 Task: Apply font style Heading 1.
Action: Mouse moved to (487, 275)
Screenshot: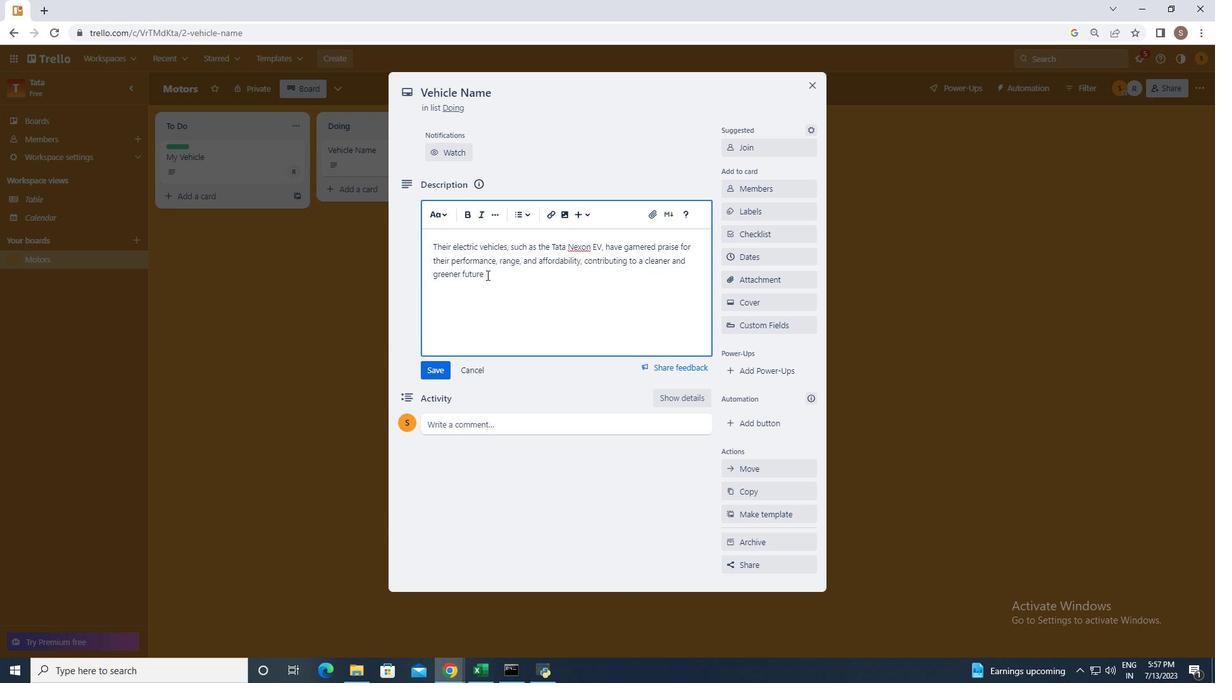 
Action: Mouse pressed left at (487, 275)
Screenshot: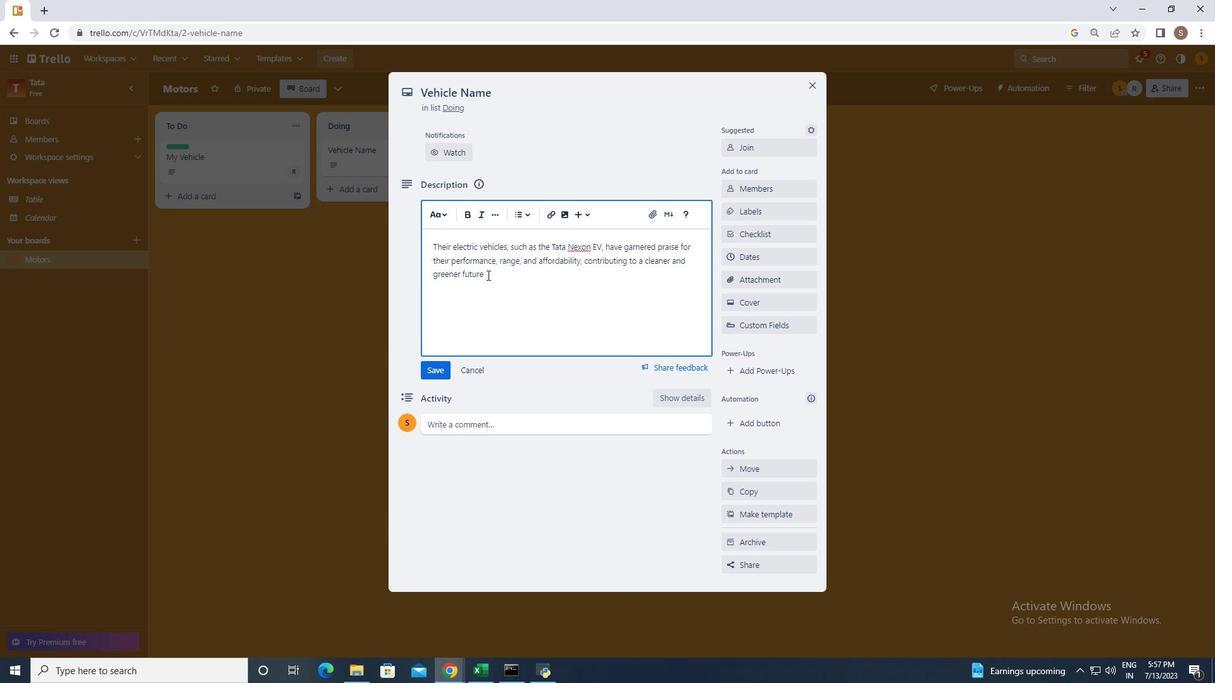 
Action: Mouse moved to (440, 212)
Screenshot: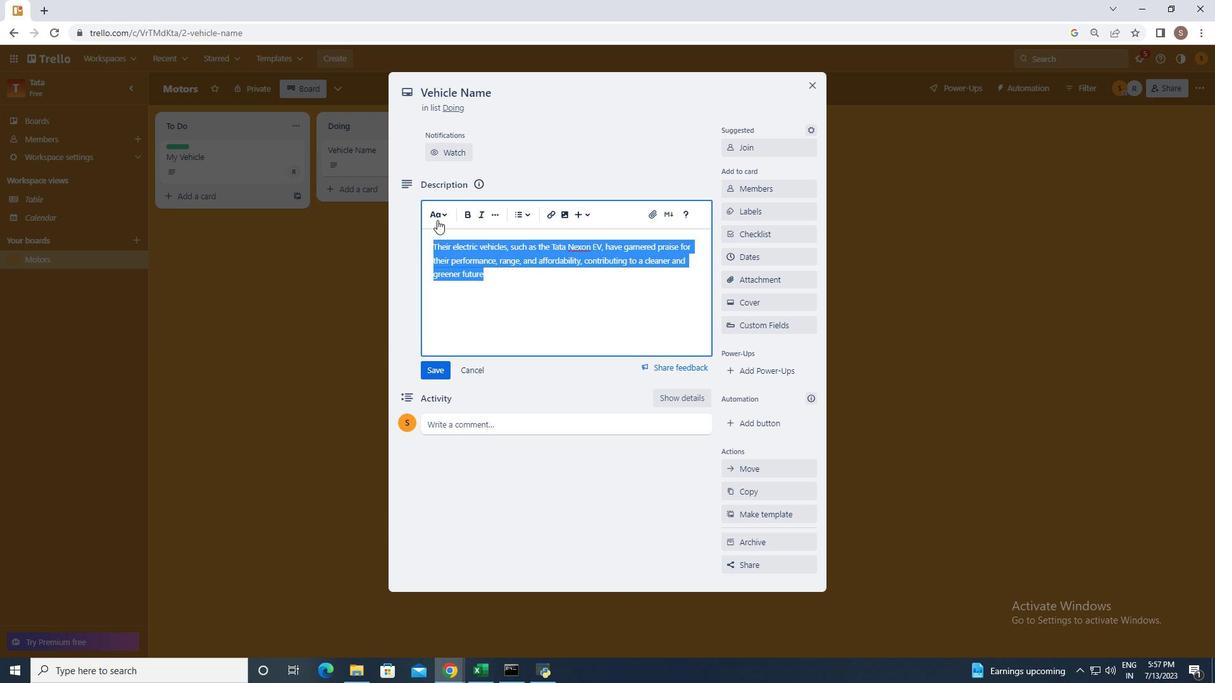 
Action: Mouse pressed left at (440, 212)
Screenshot: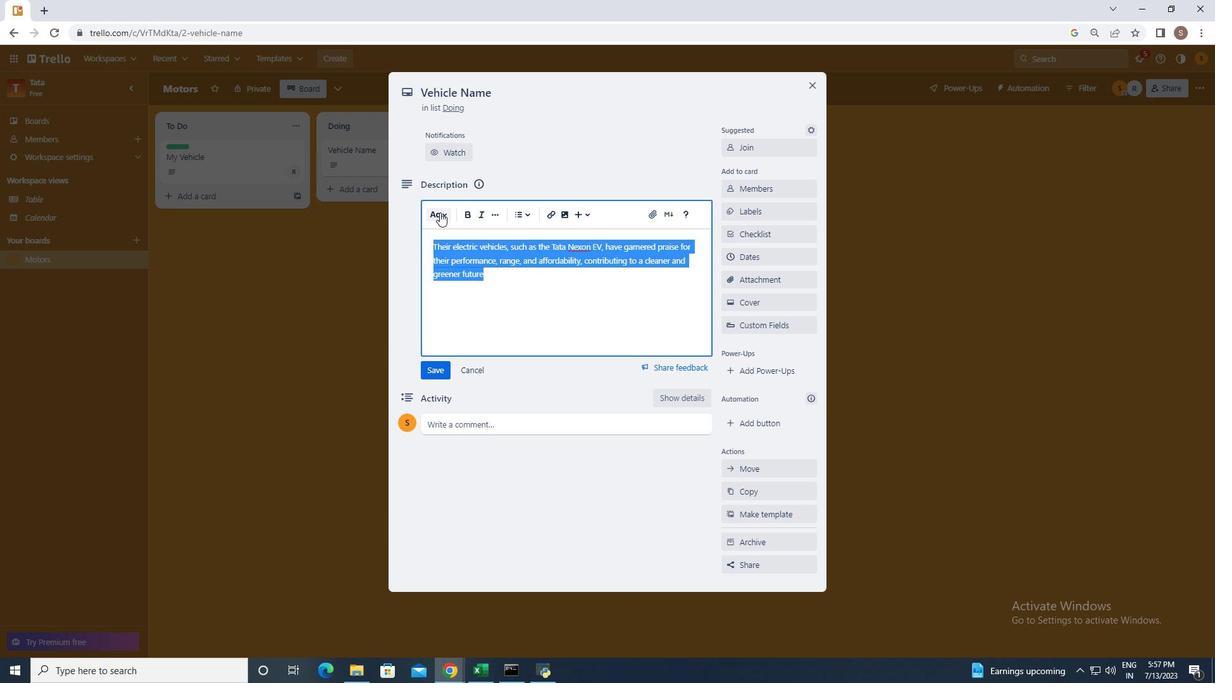 
Action: Mouse moved to (457, 260)
Screenshot: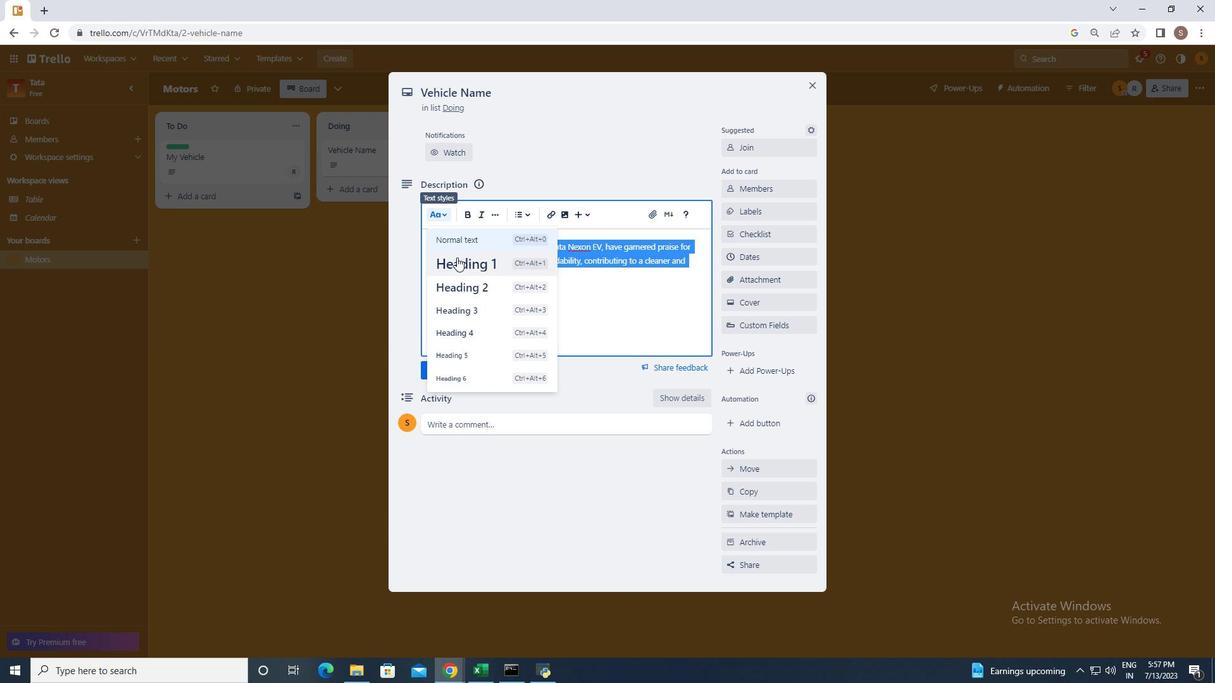 
Action: Mouse pressed left at (457, 260)
Screenshot: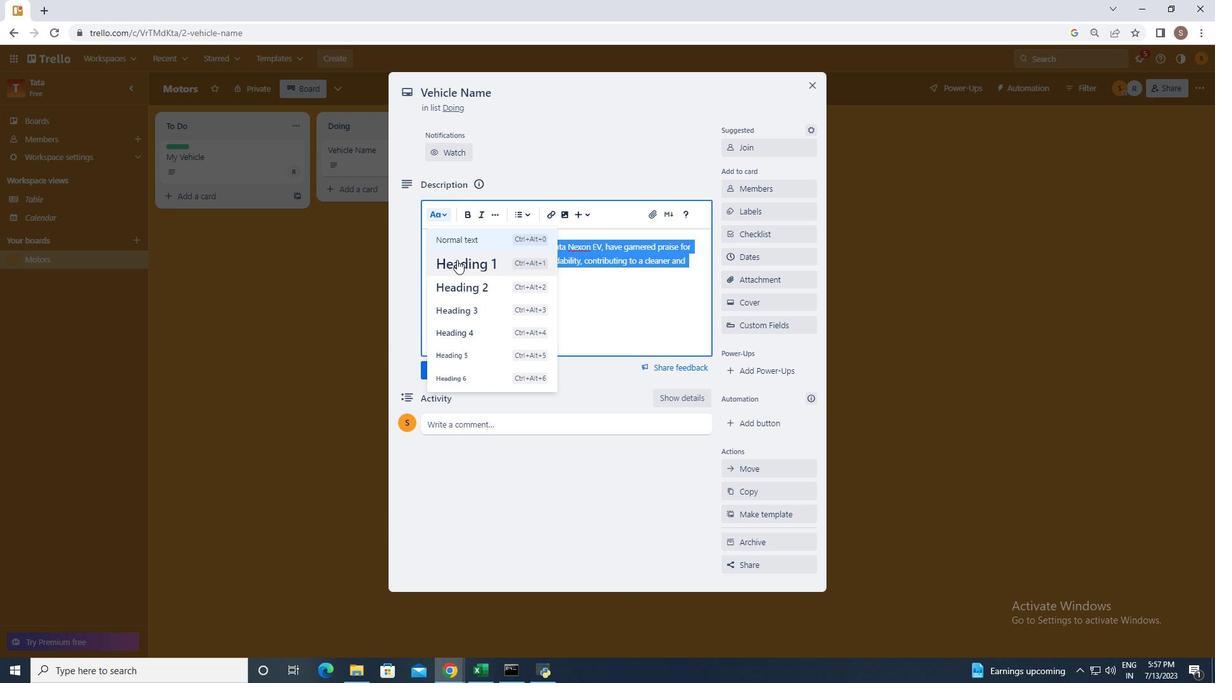 
Action: Mouse moved to (496, 327)
Screenshot: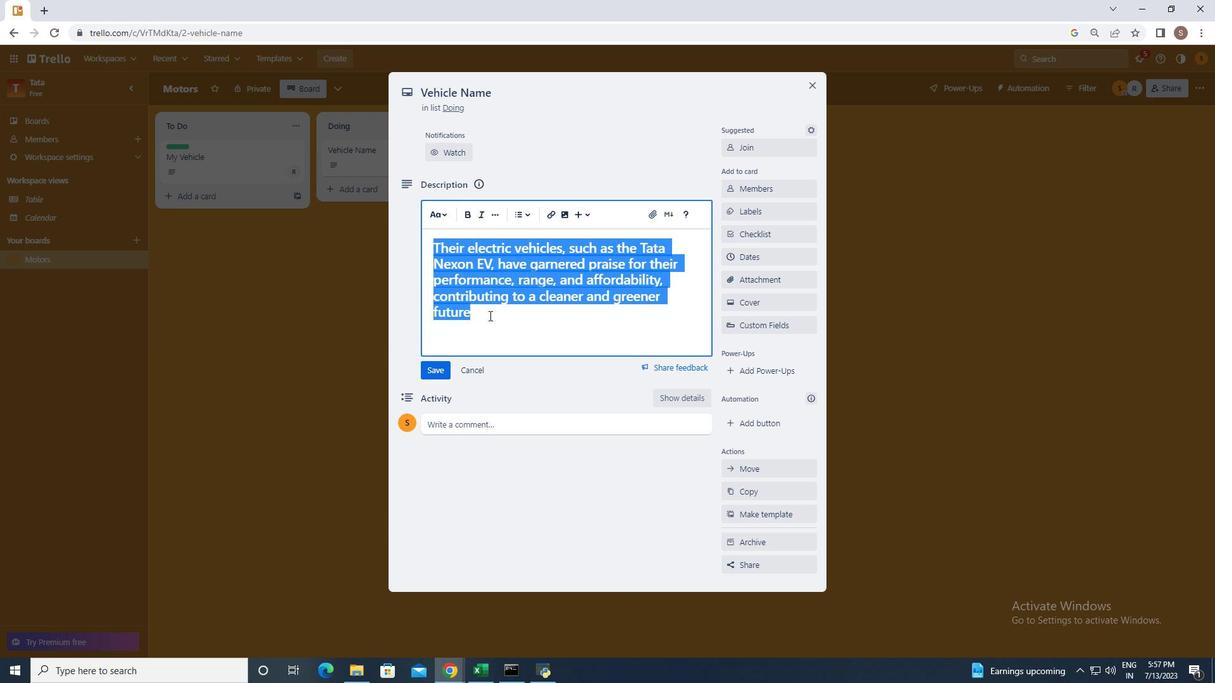 
Action: Mouse pressed left at (496, 327)
Screenshot: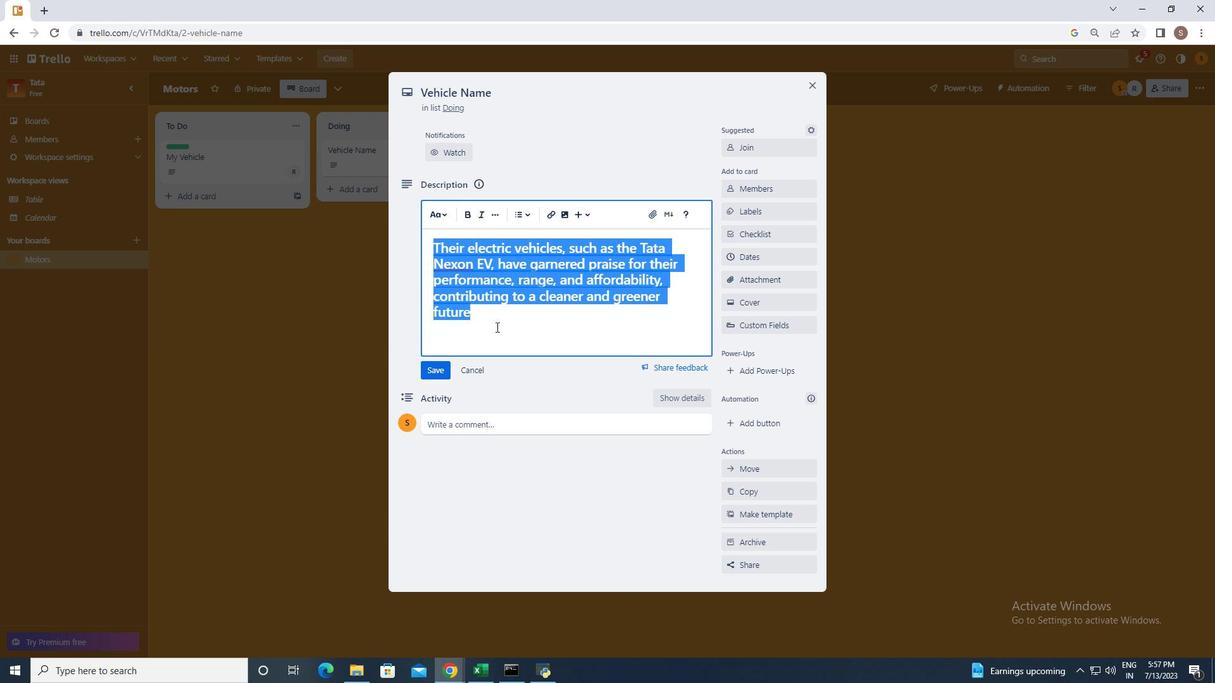 
